 Task: Invite your team member using link.
Action: Mouse pressed left at (517, 349)
Screenshot: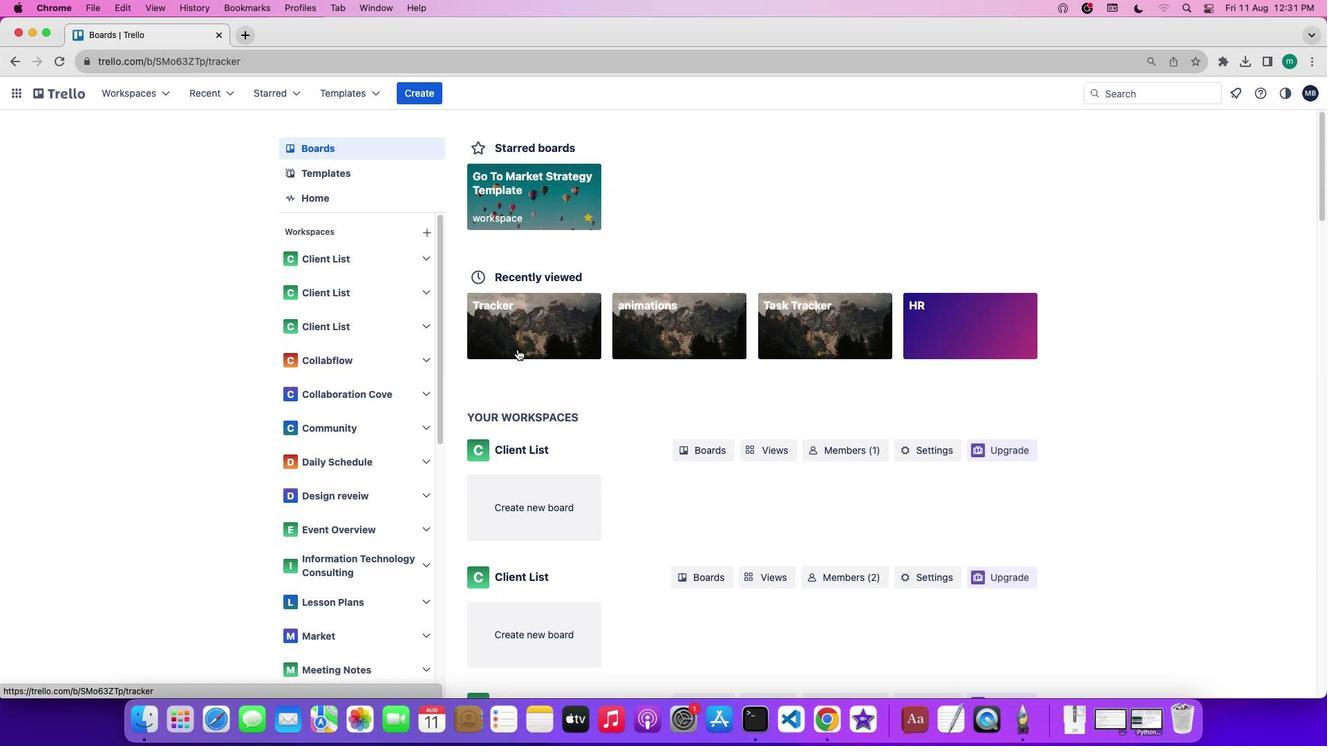 
Action: Mouse moved to (165, 206)
Screenshot: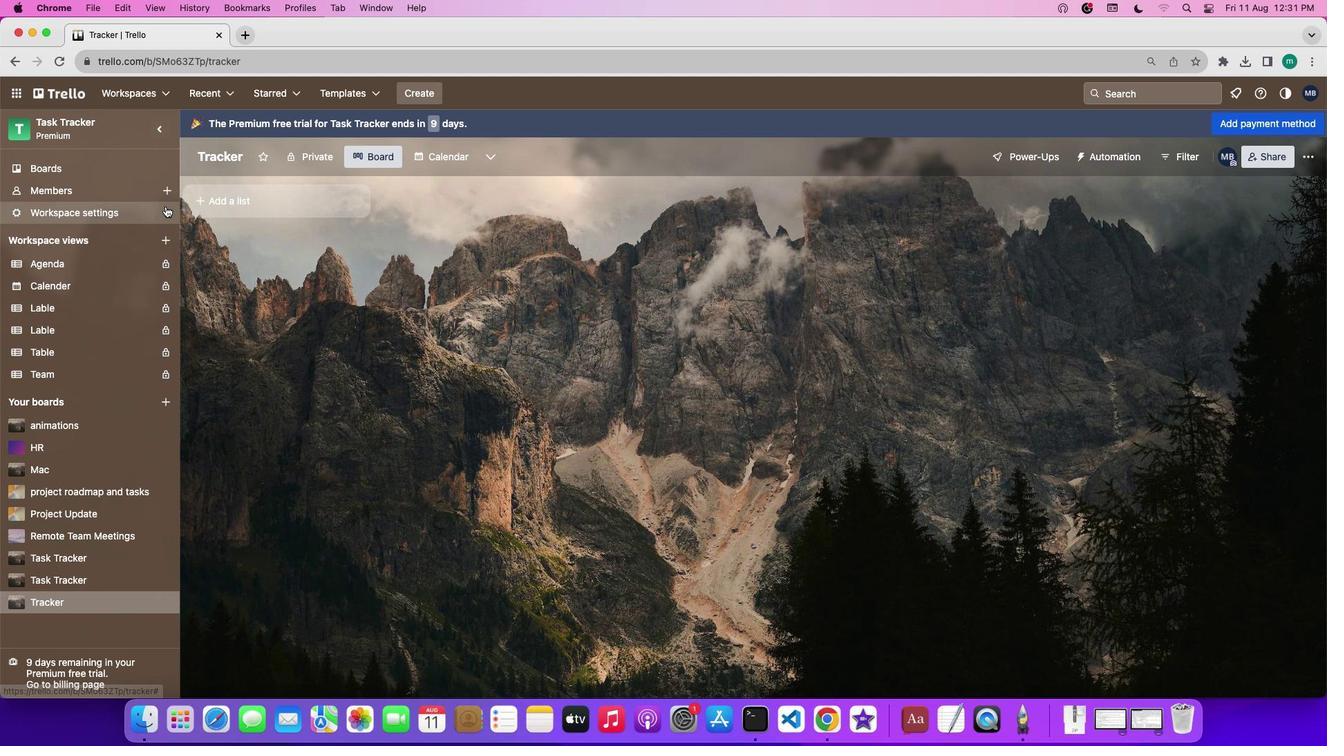 
Action: Mouse pressed left at (165, 206)
Screenshot: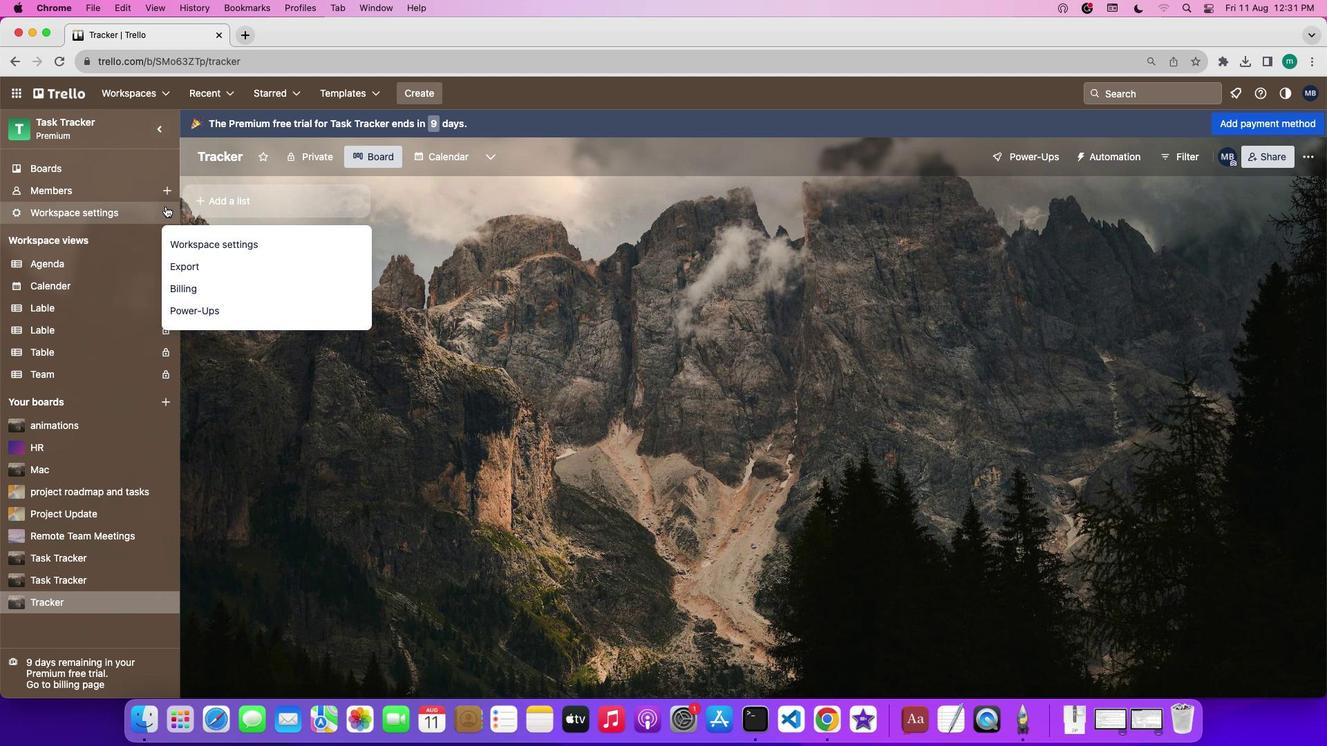 
Action: Mouse moved to (219, 318)
Screenshot: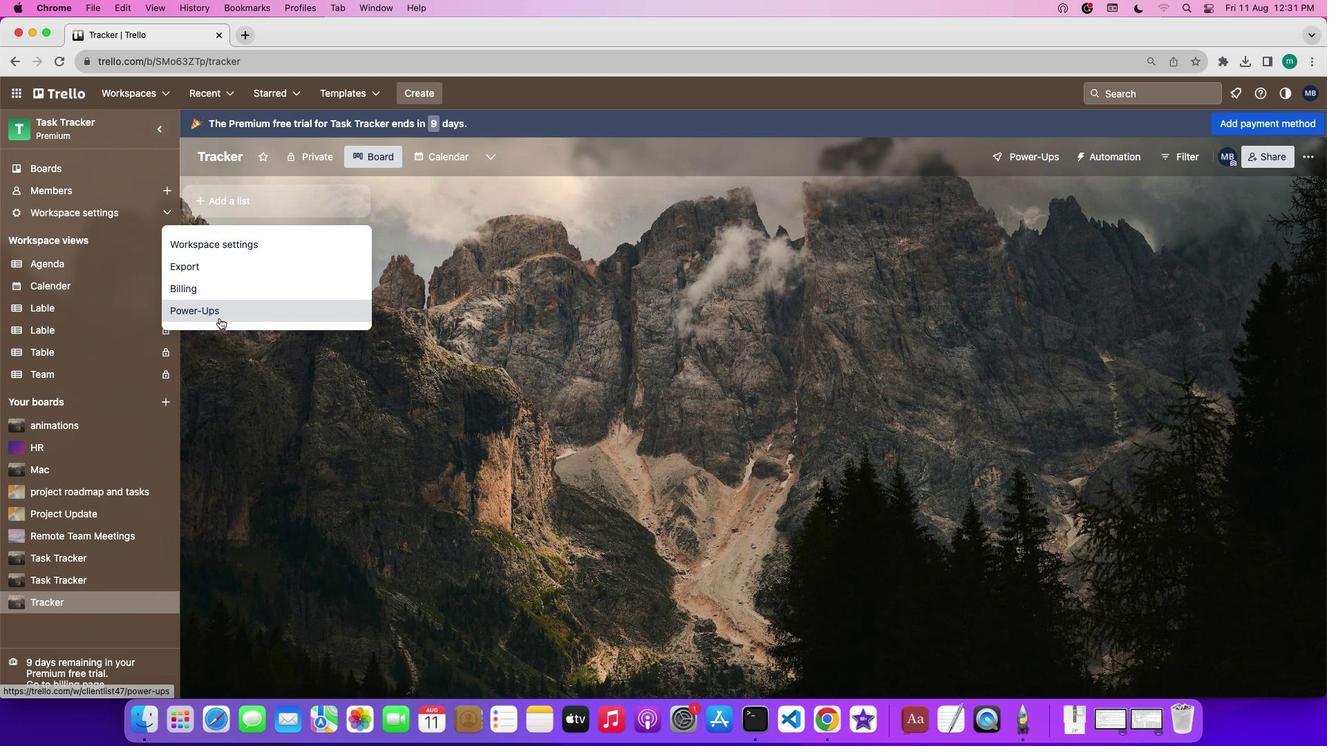 
Action: Mouse pressed left at (219, 318)
Screenshot: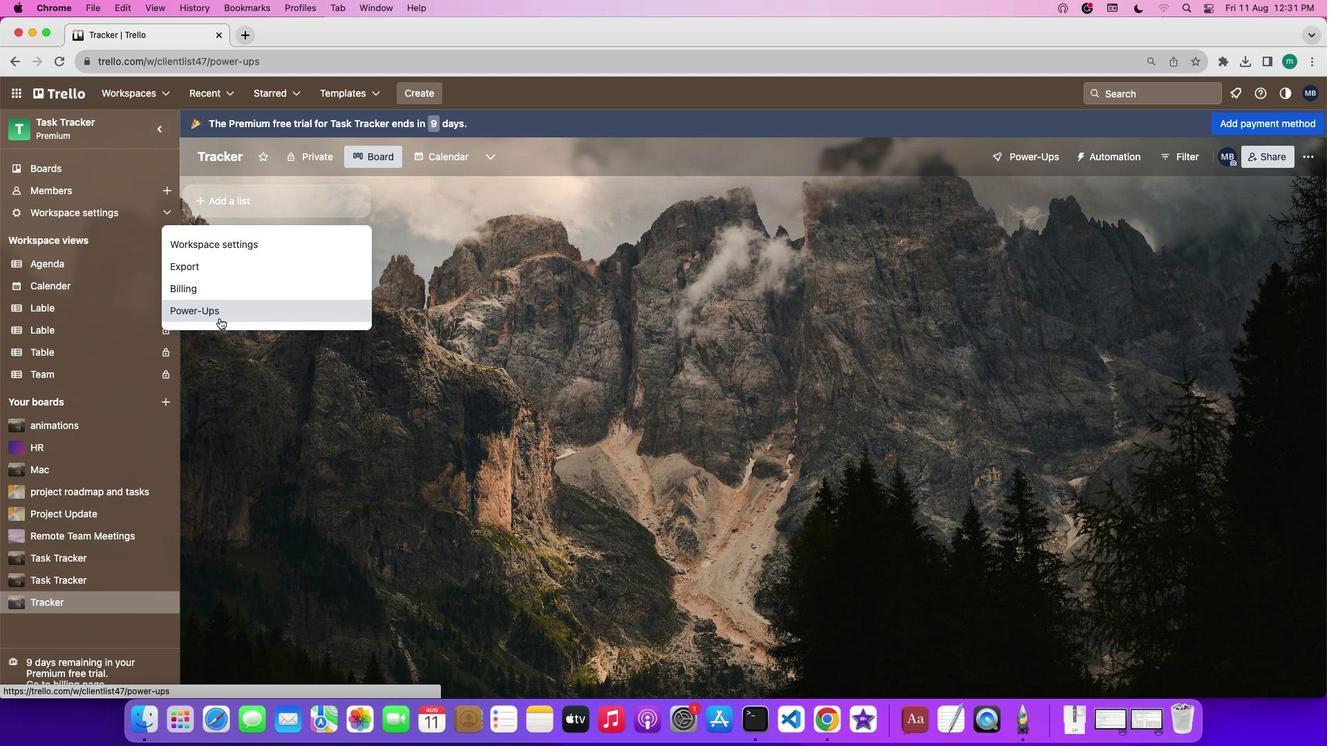 
Action: Mouse moved to (958, 177)
Screenshot: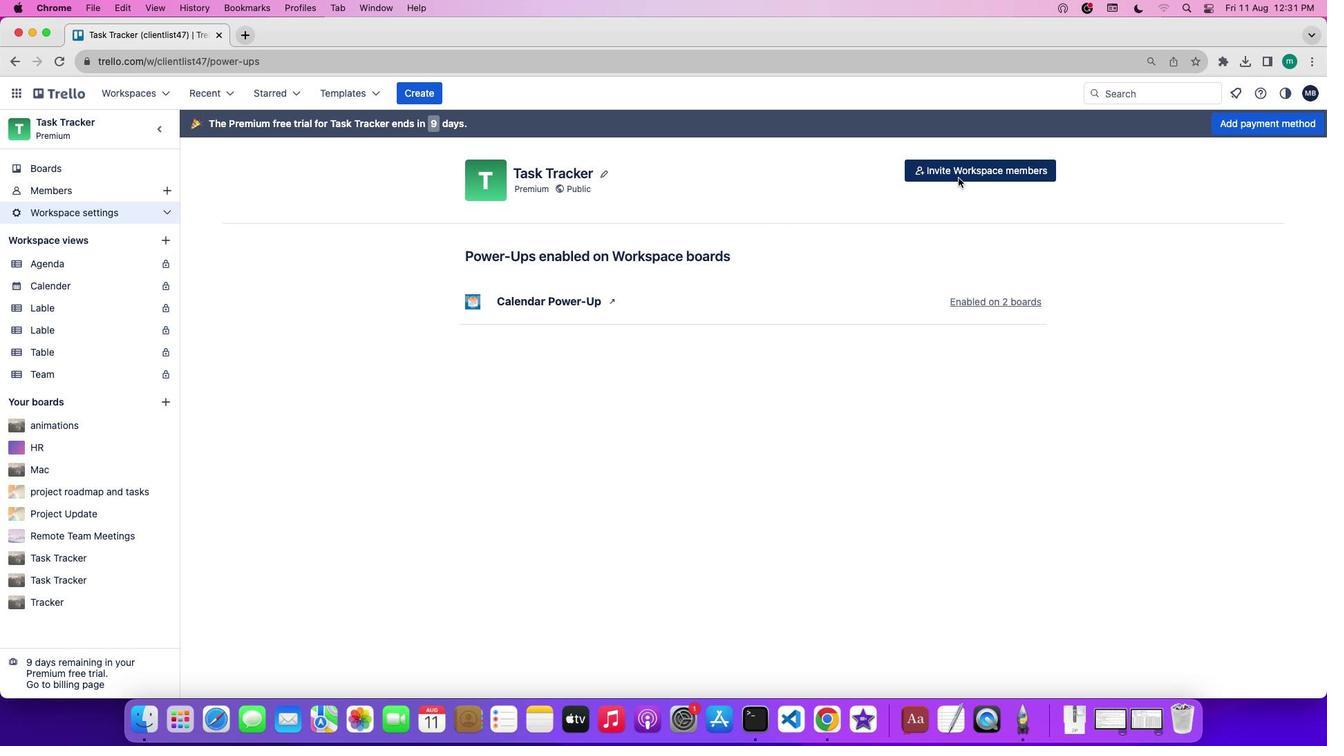 
Action: Mouse pressed left at (958, 177)
Screenshot: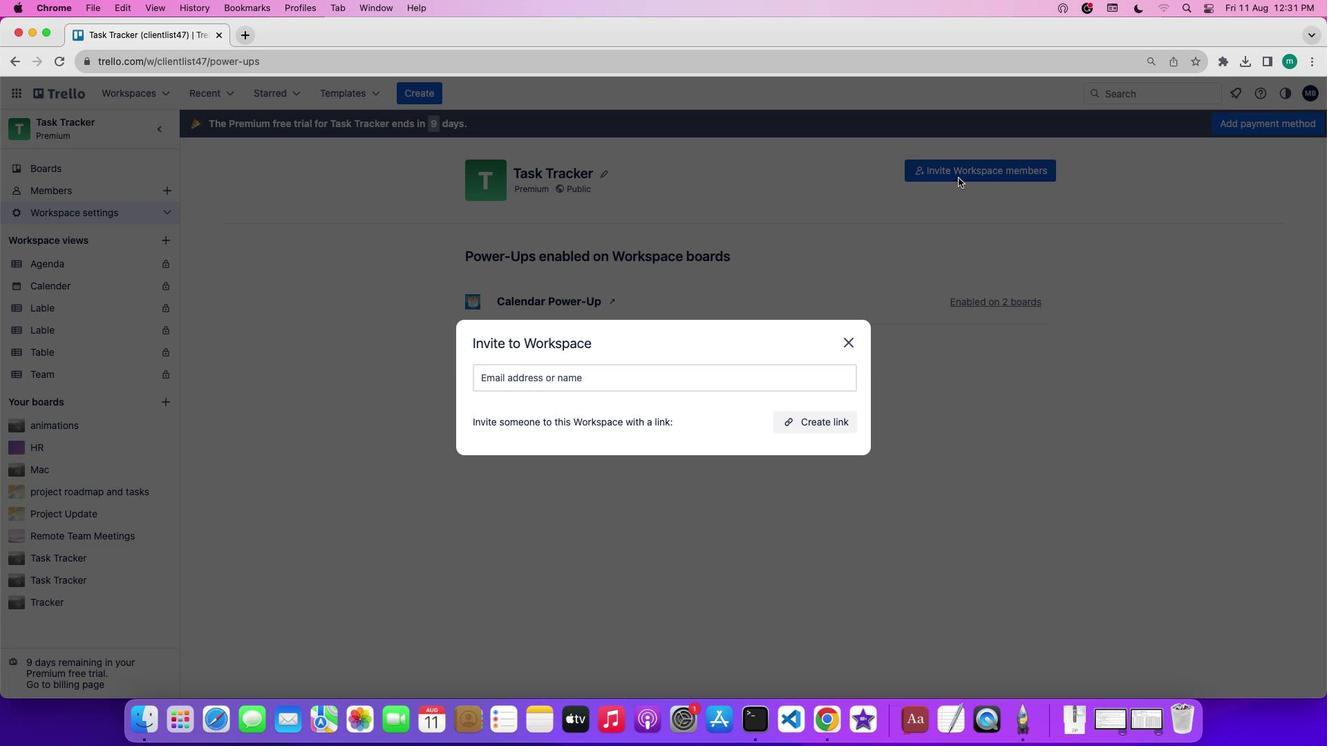 
Action: Mouse moved to (804, 429)
Screenshot: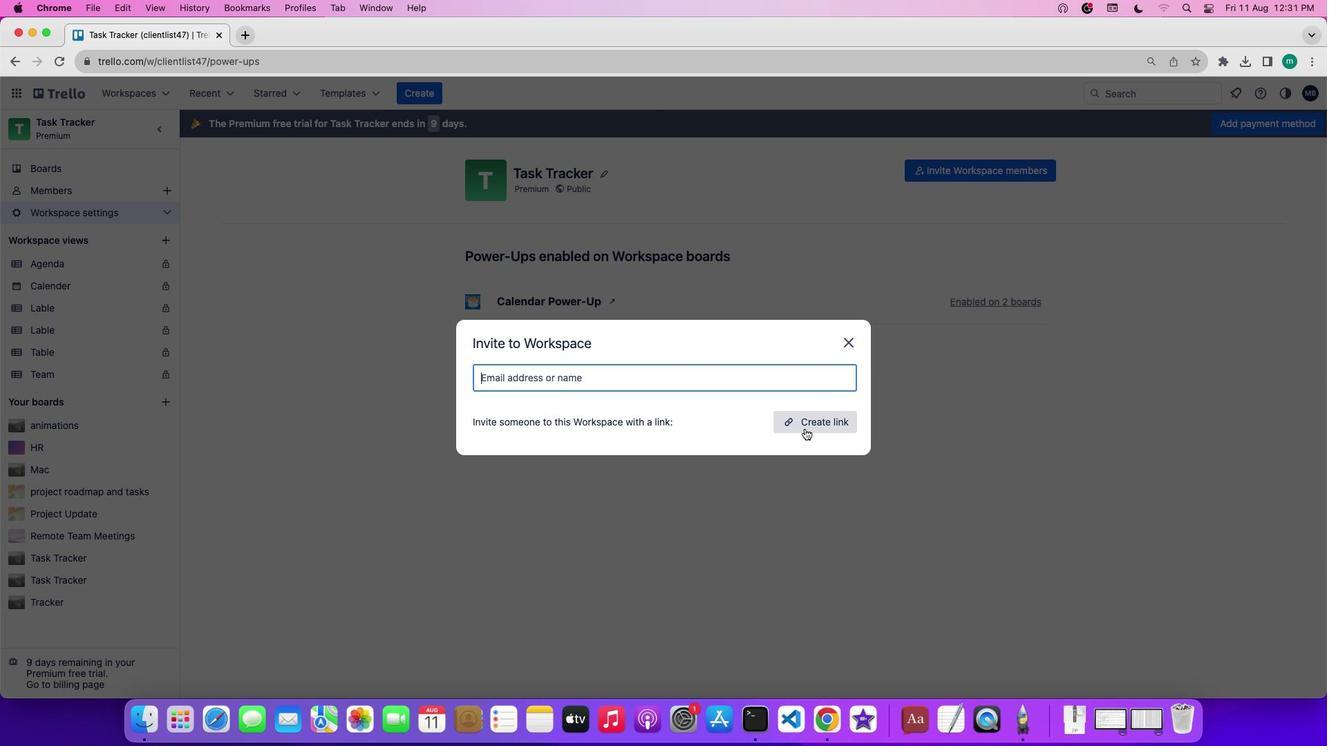 
Action: Mouse pressed left at (804, 429)
Screenshot: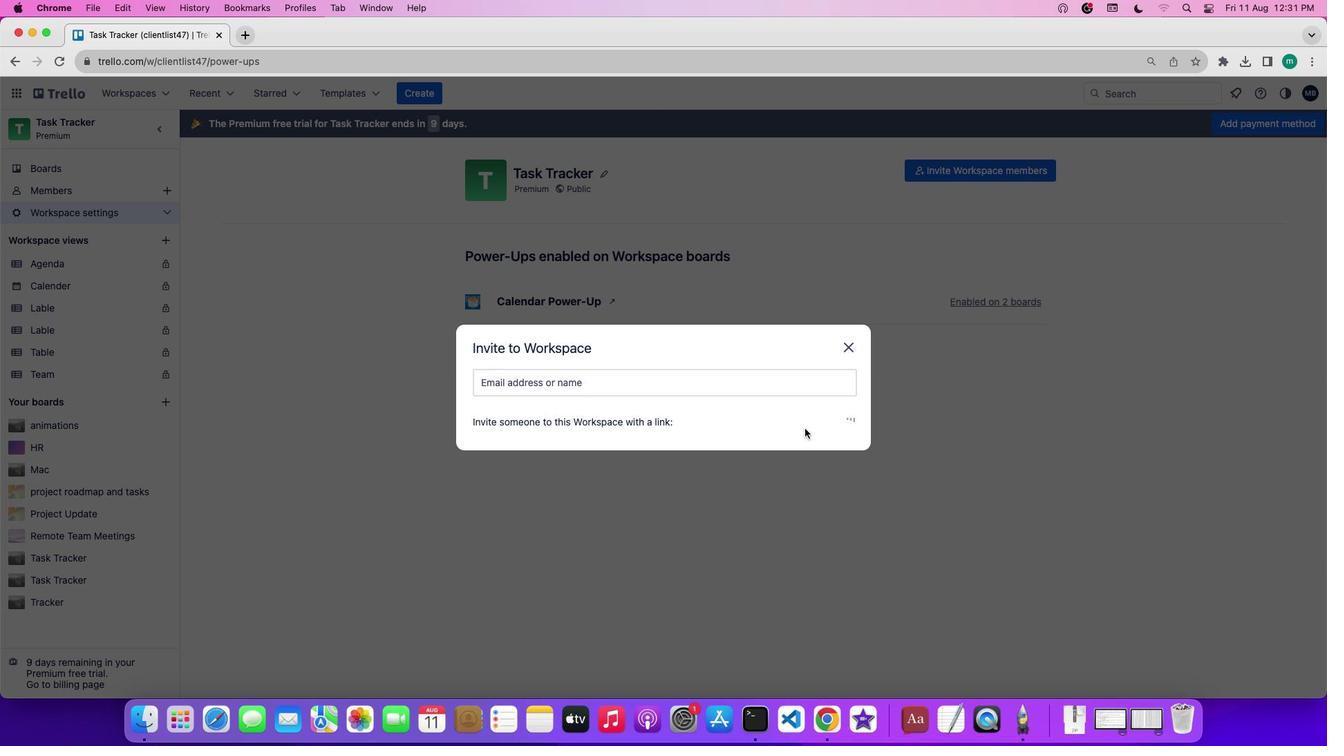 
